 Task: Edit Written By SAAC in Action Trailer
Action: Mouse pressed left at (176, 91)
Screenshot: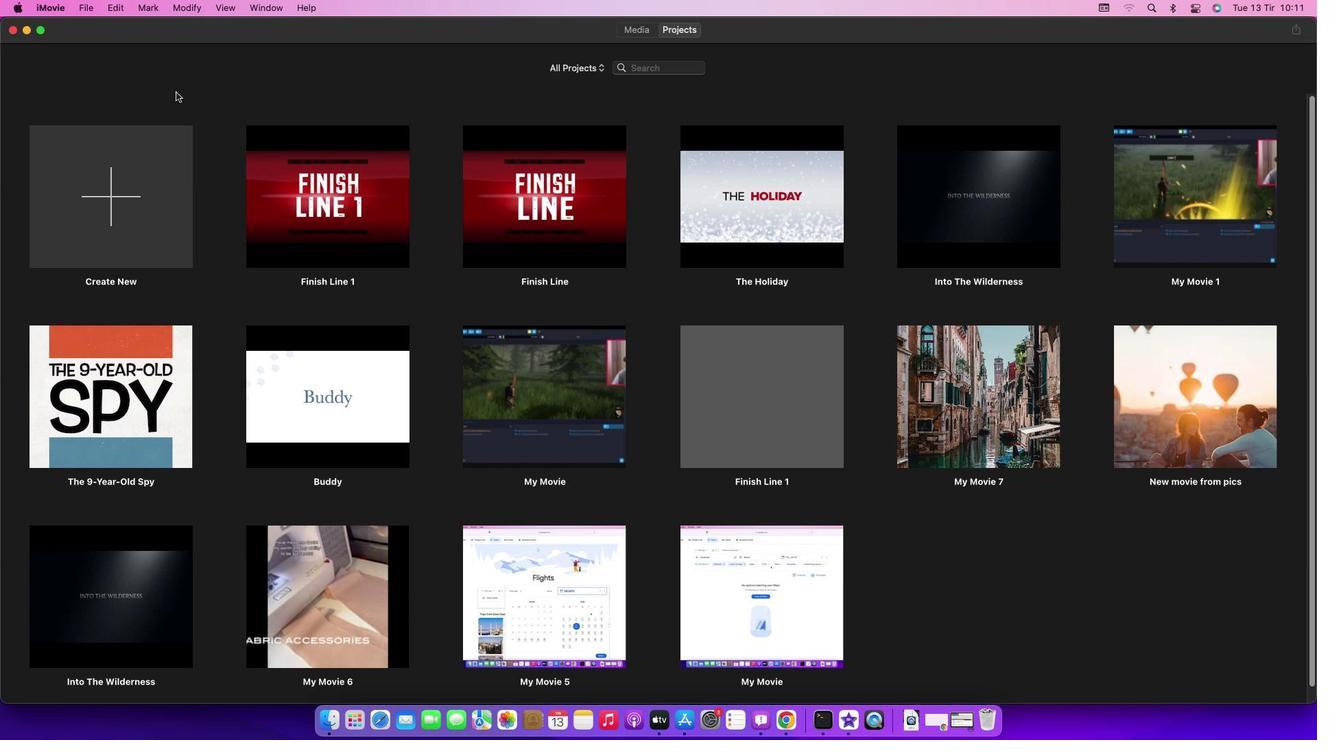 
Action: Mouse moved to (84, 9)
Screenshot: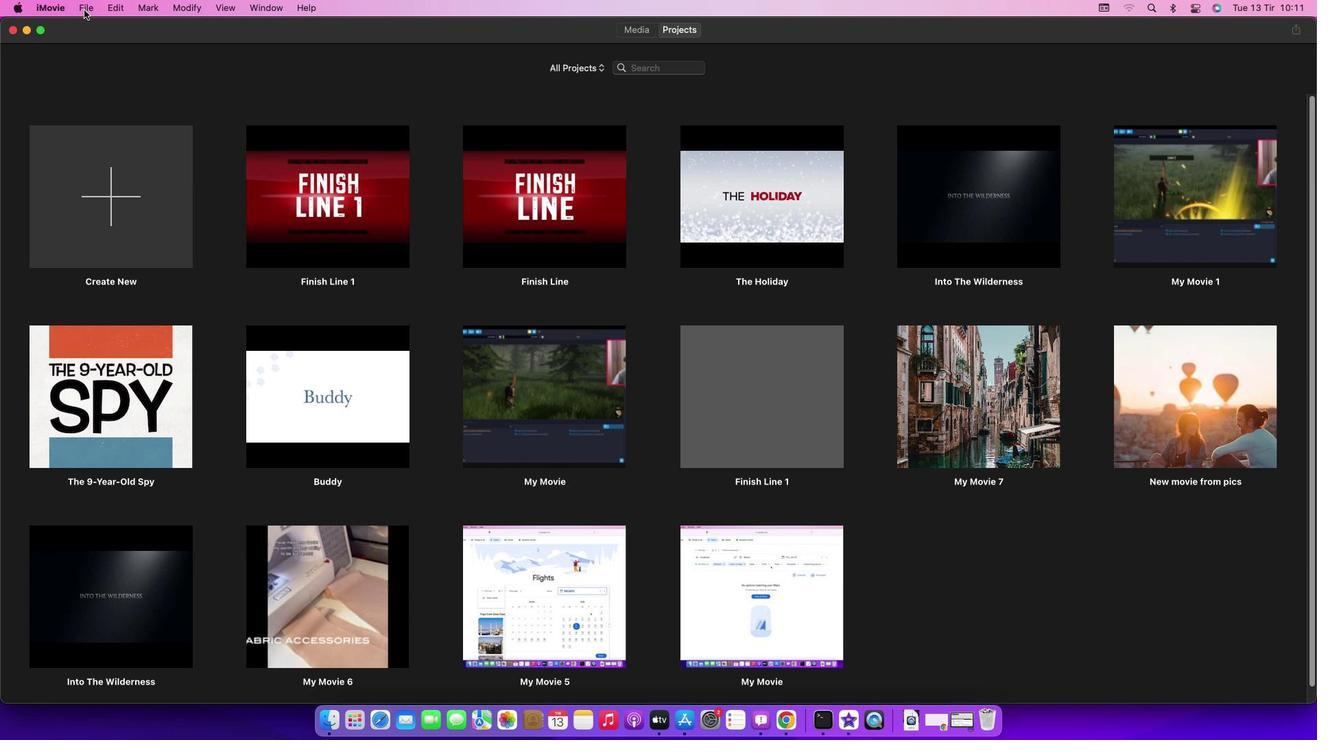 
Action: Mouse pressed left at (84, 9)
Screenshot: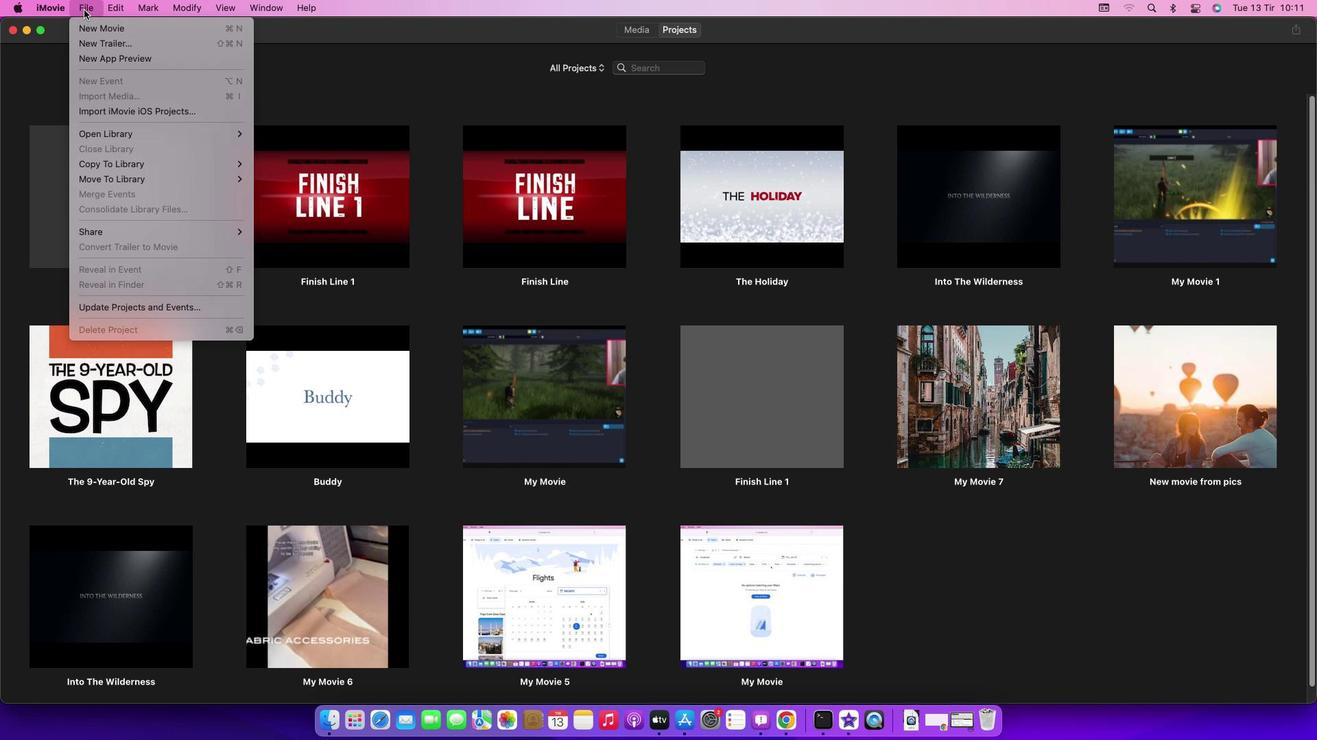 
Action: Mouse moved to (113, 43)
Screenshot: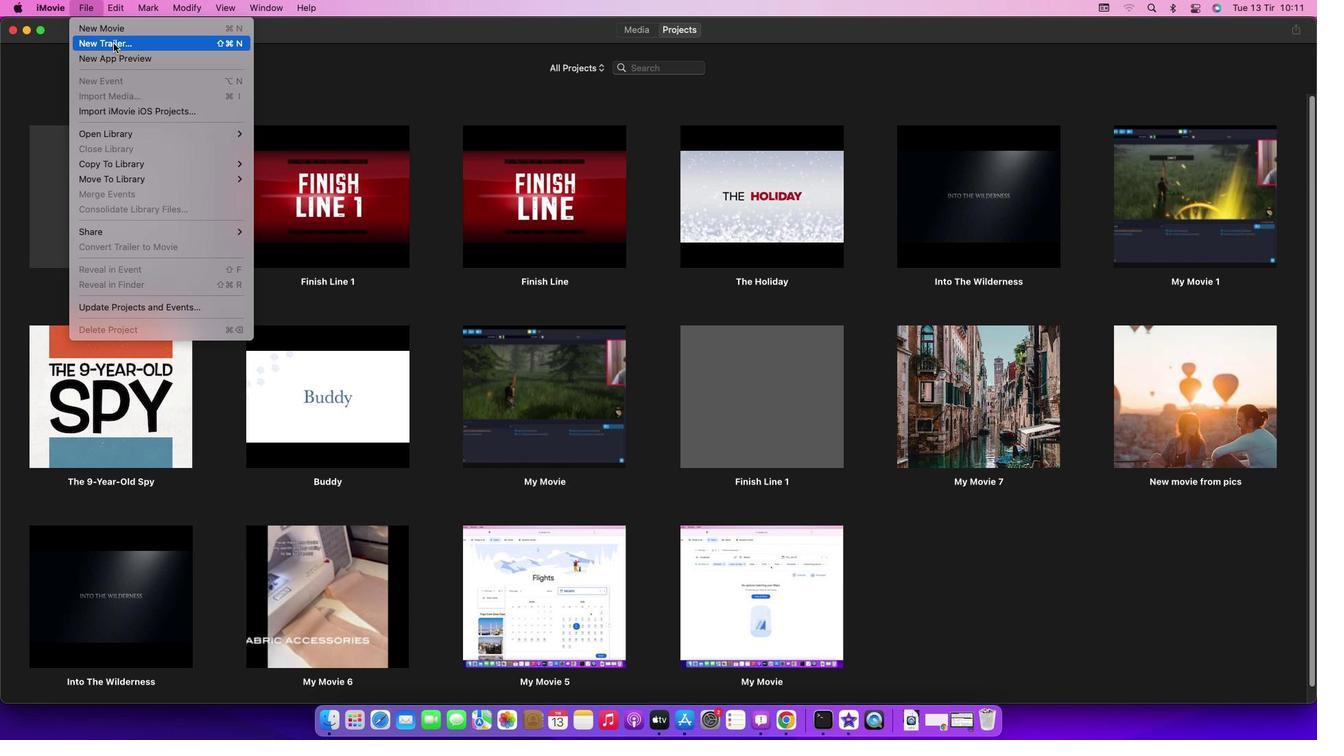 
Action: Mouse pressed left at (113, 43)
Screenshot: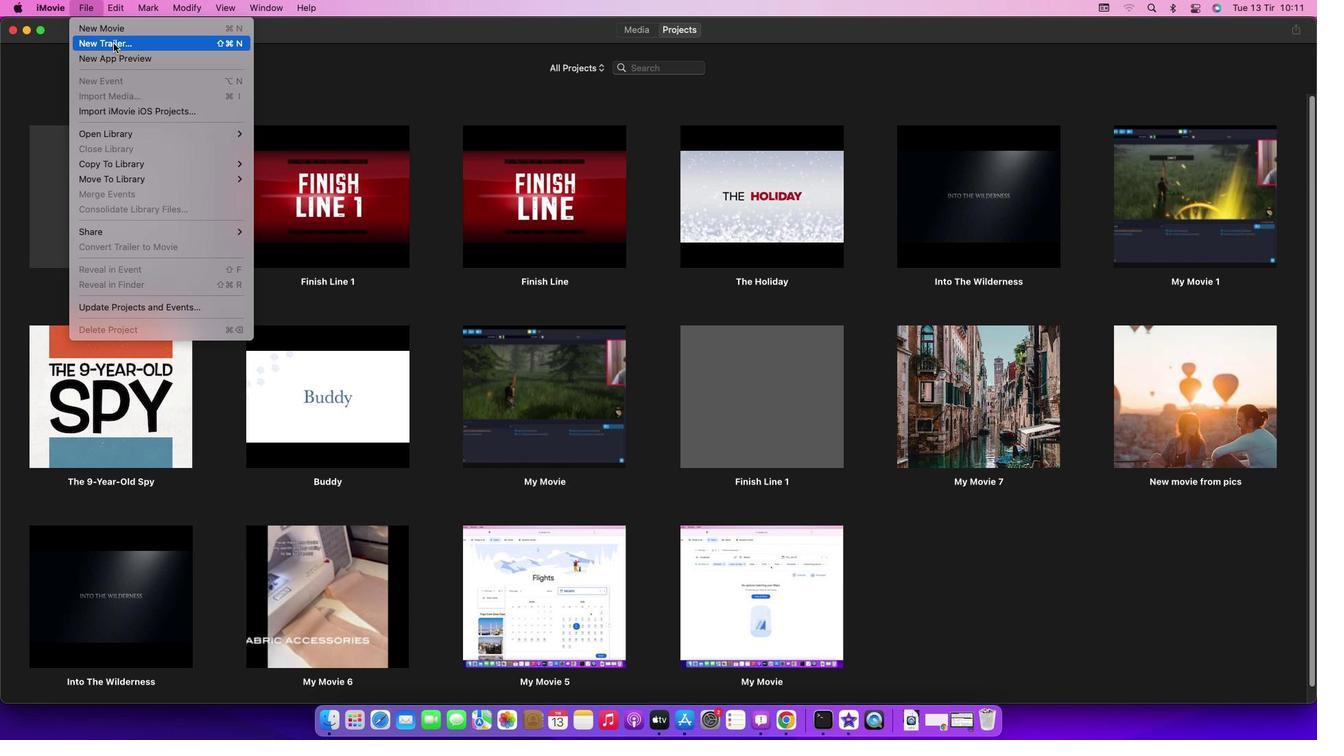
Action: Mouse moved to (801, 390)
Screenshot: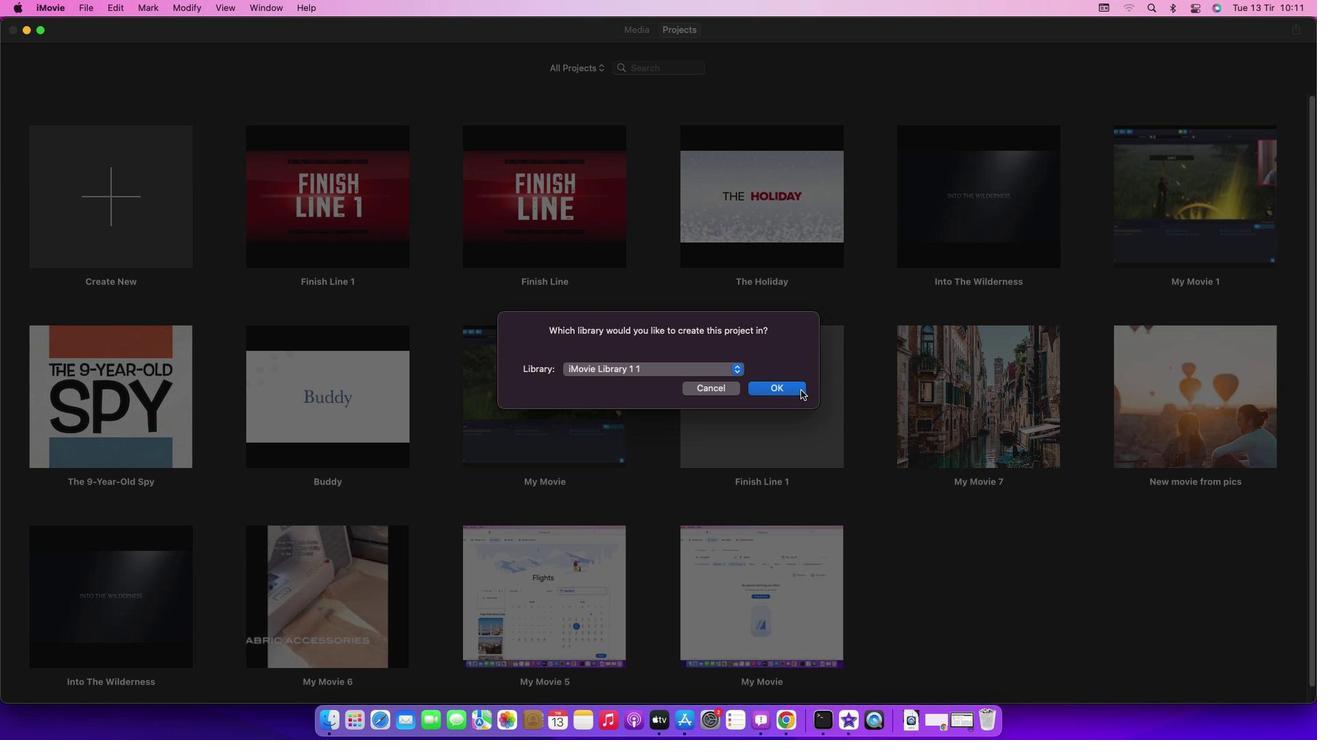 
Action: Mouse pressed left at (801, 390)
Screenshot: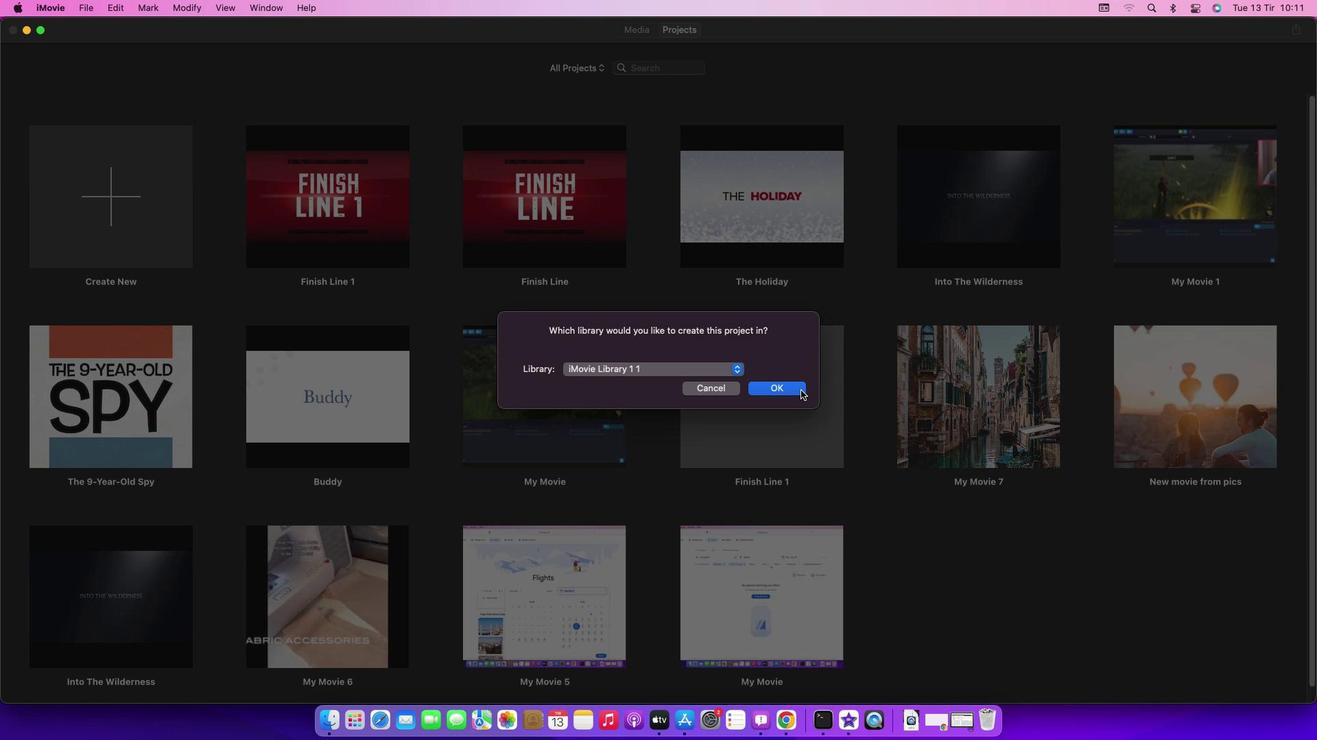 
Action: Mouse moved to (372, 265)
Screenshot: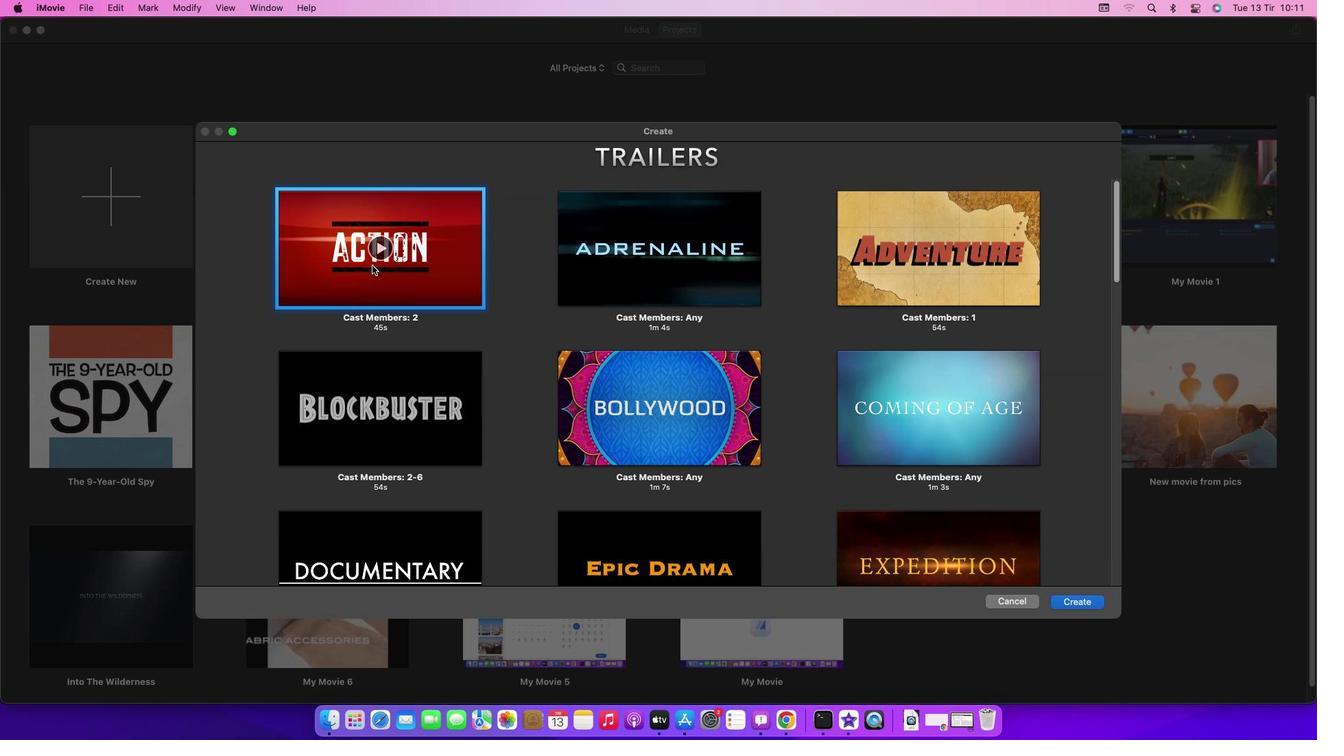 
Action: Mouse pressed left at (372, 265)
Screenshot: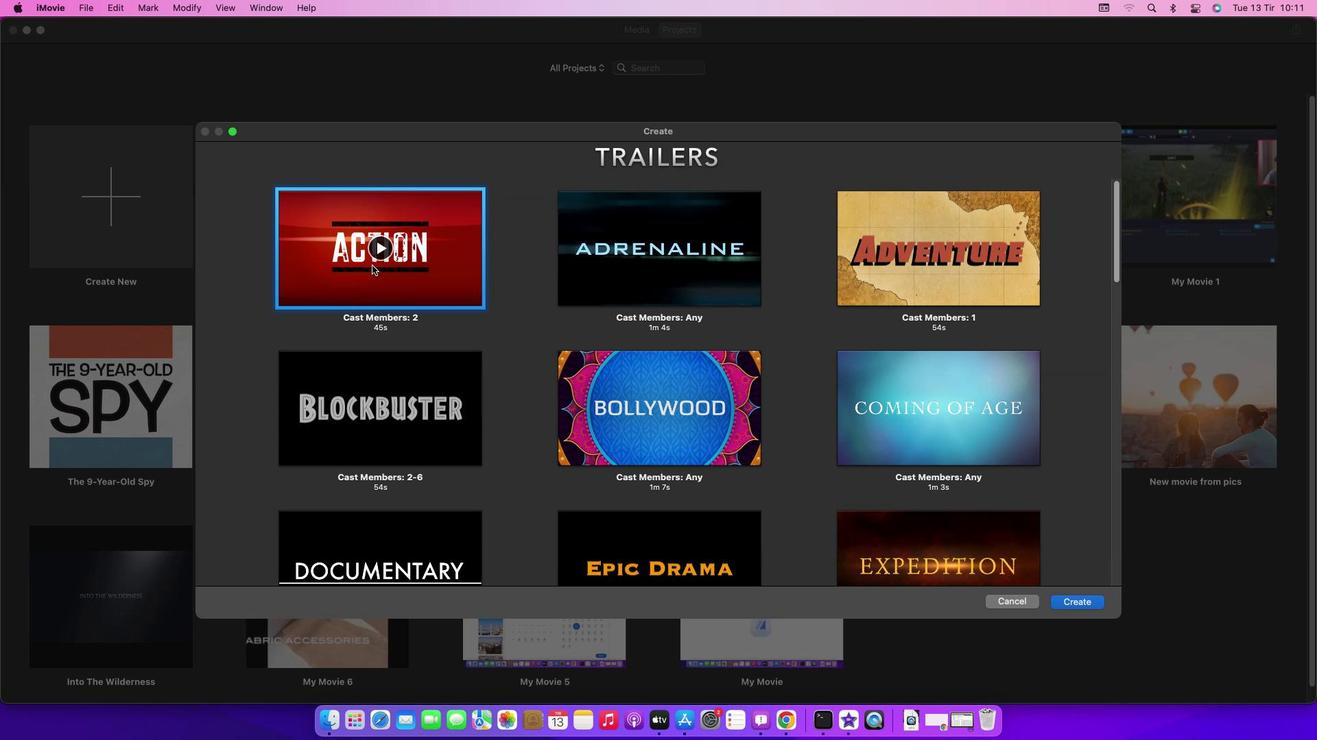 
Action: Mouse moved to (1083, 605)
Screenshot: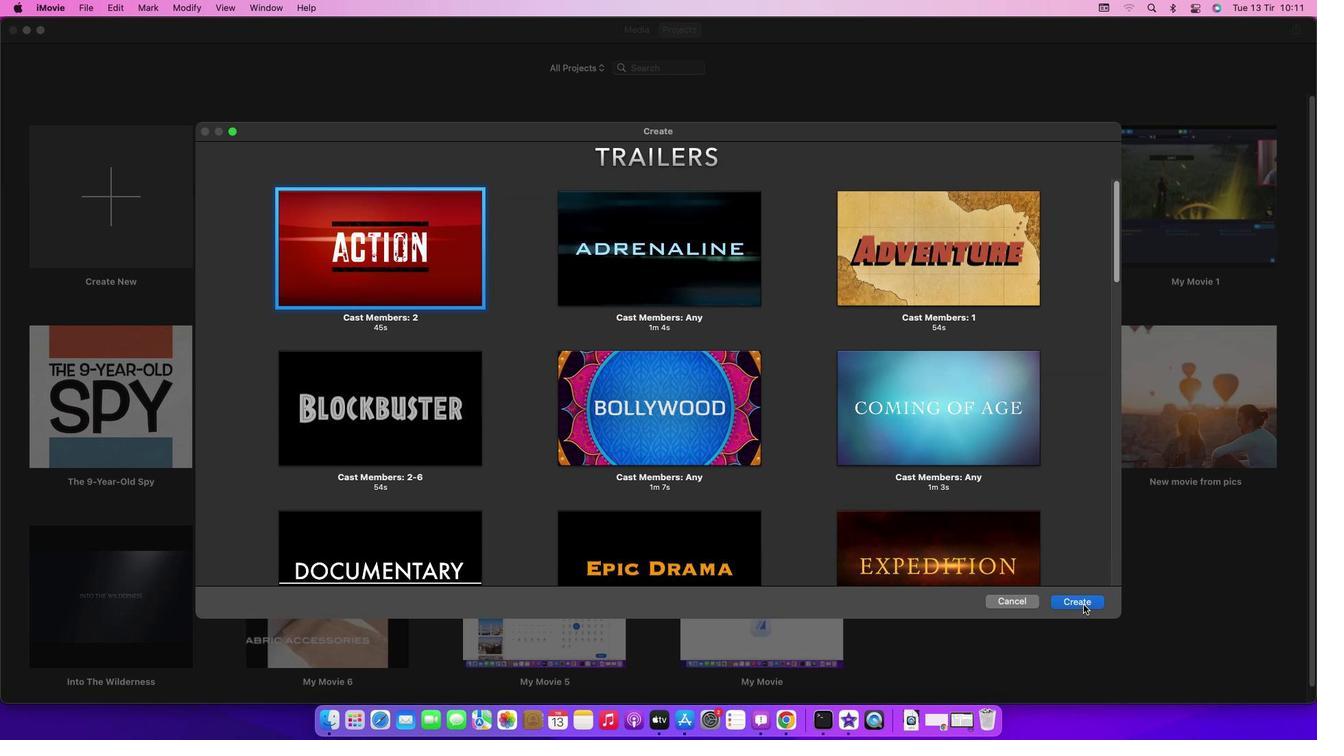 
Action: Mouse pressed left at (1083, 605)
Screenshot: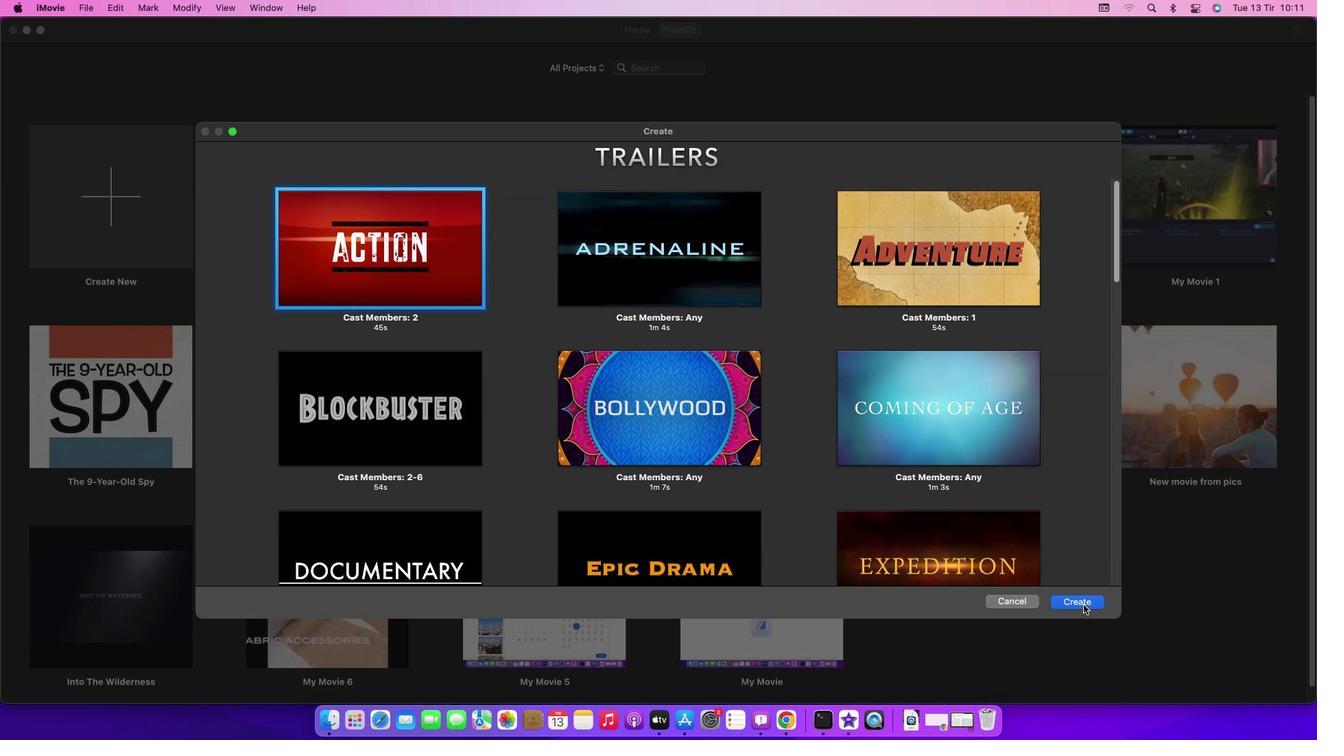 
Action: Mouse moved to (347, 563)
Screenshot: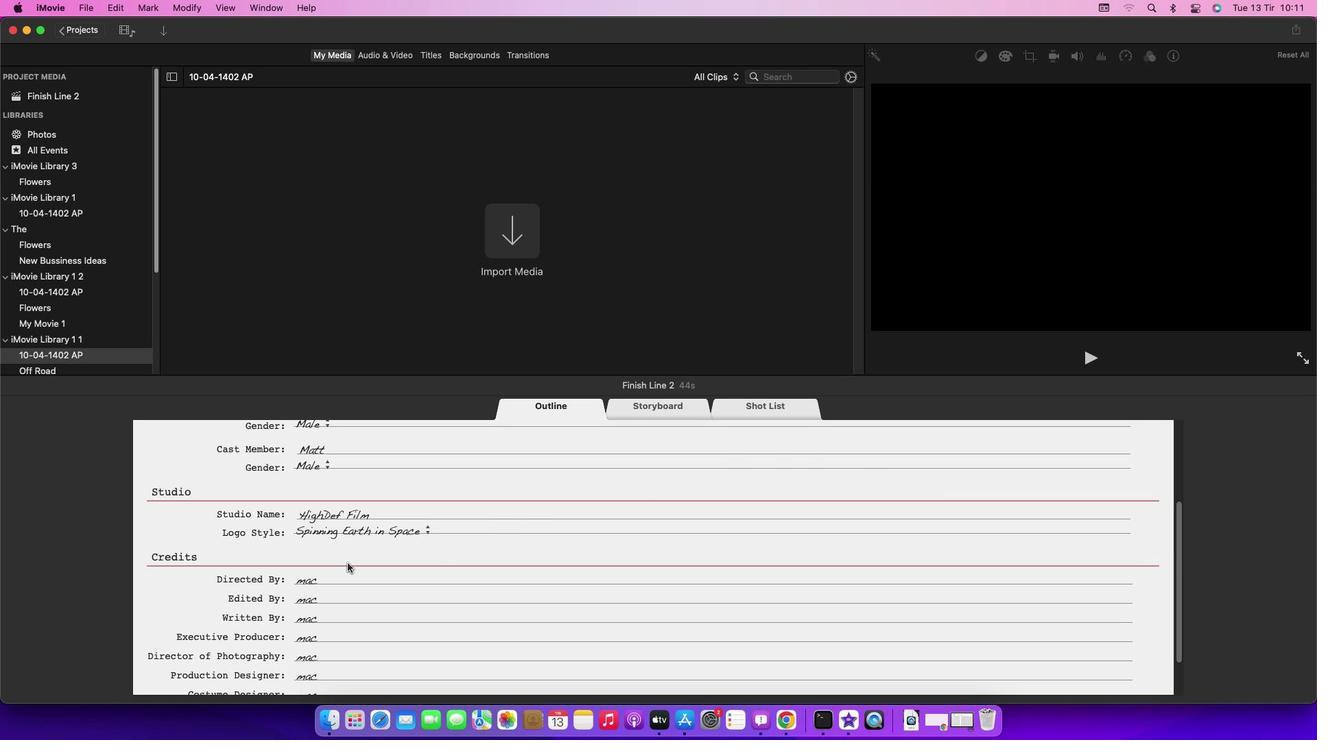 
Action: Mouse scrolled (347, 563) with delta (0, 0)
Screenshot: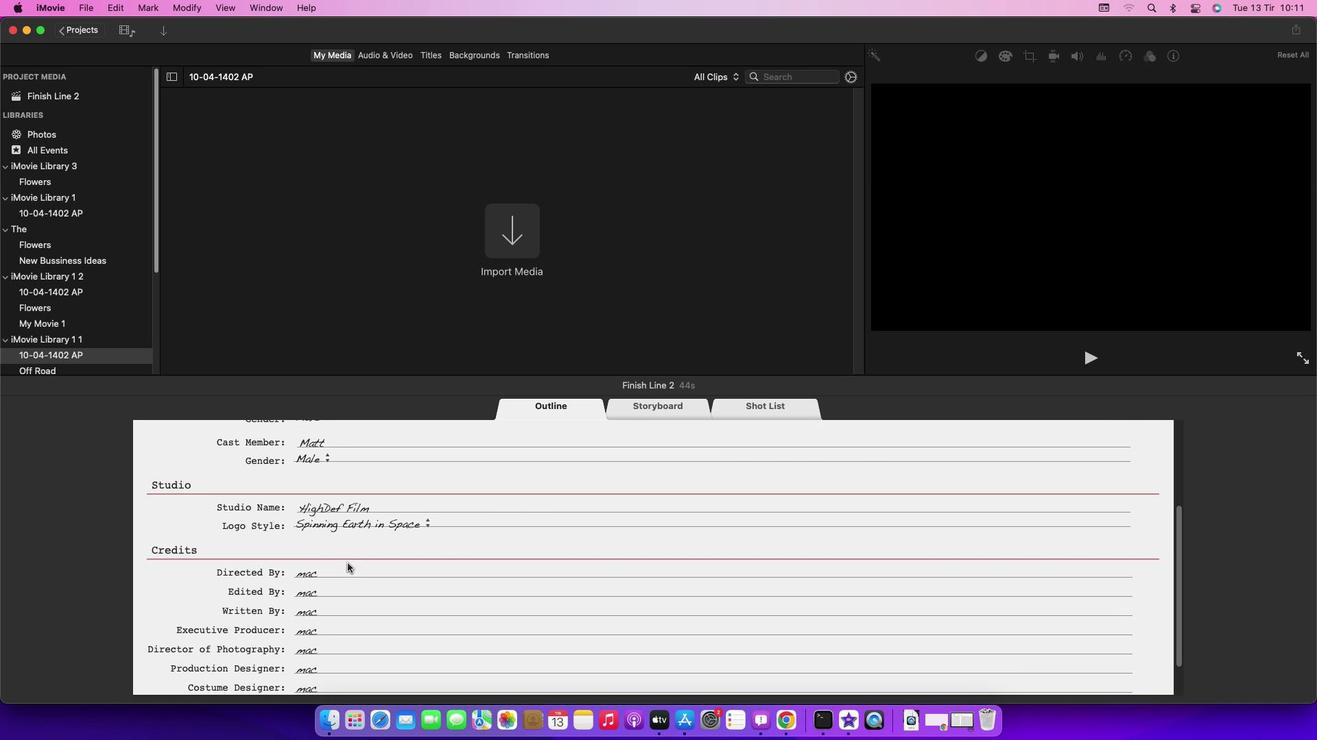 
Action: Mouse scrolled (347, 563) with delta (0, 0)
Screenshot: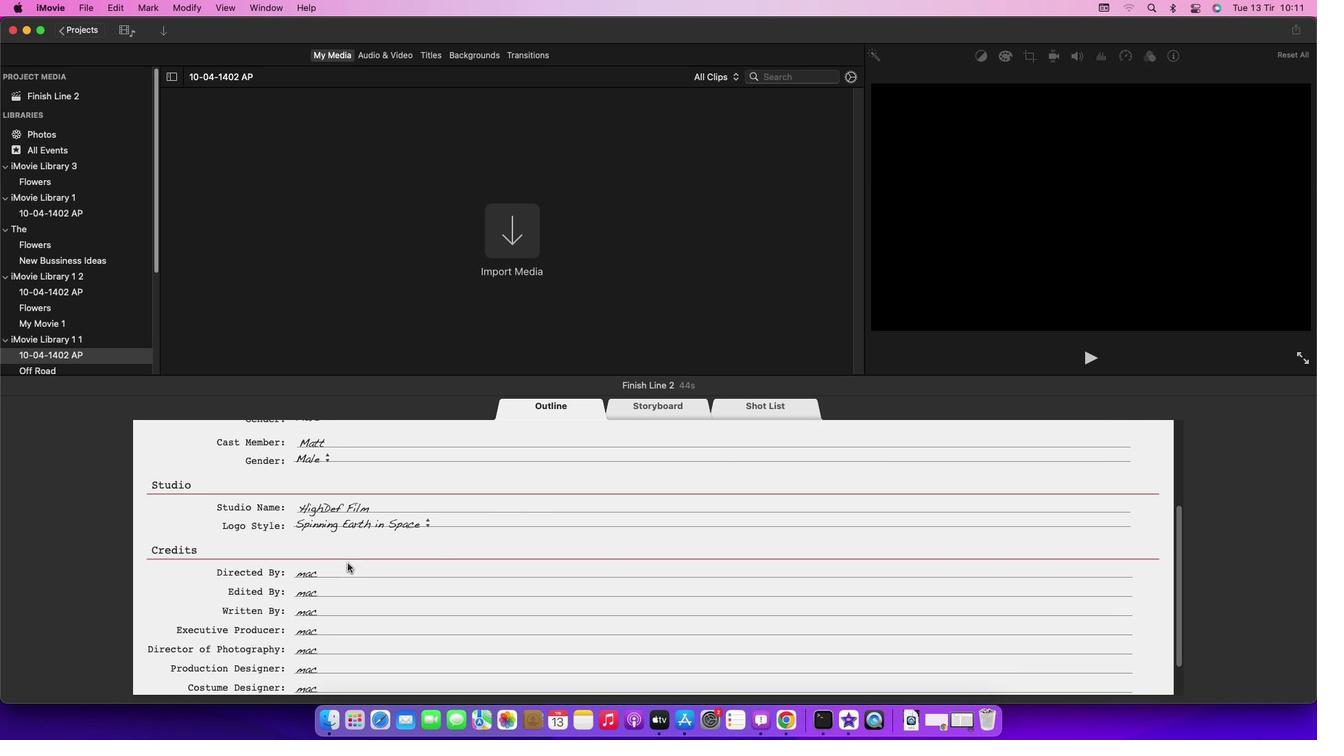 
Action: Mouse scrolled (347, 563) with delta (0, -1)
Screenshot: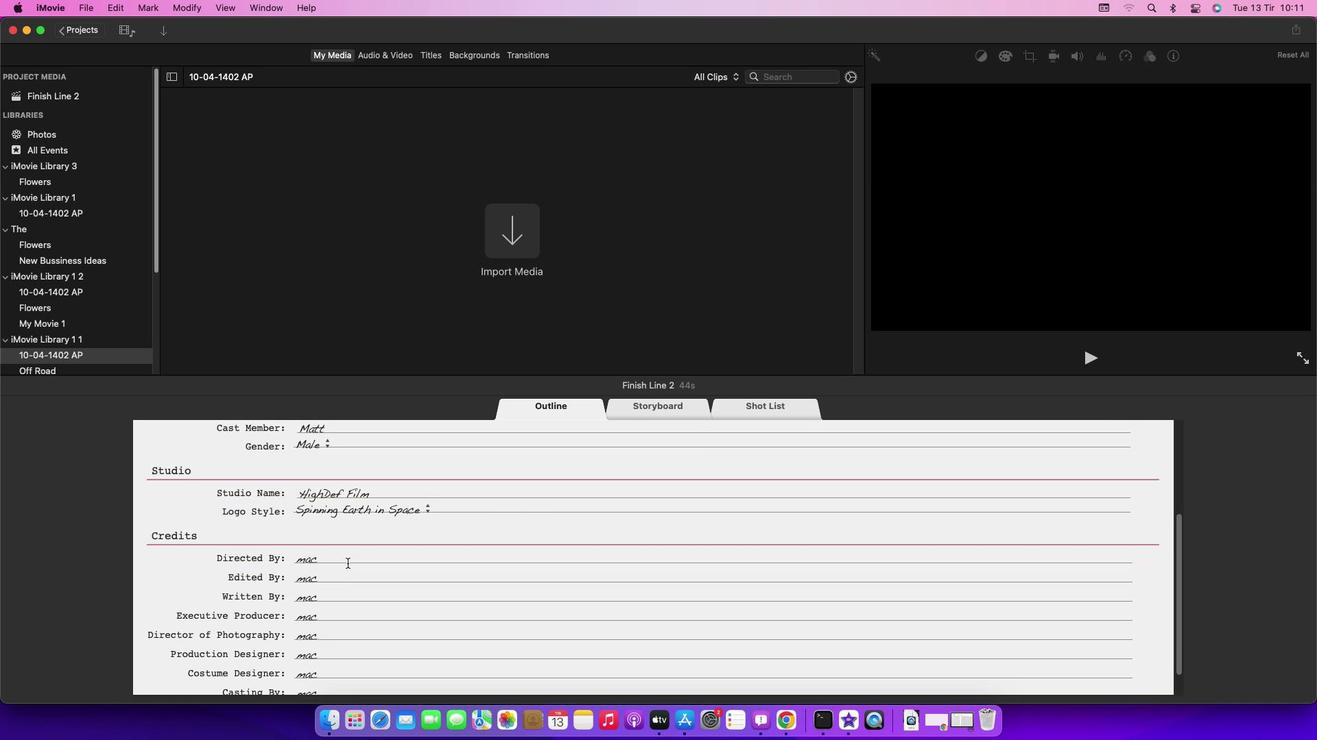 
Action: Mouse moved to (327, 596)
Screenshot: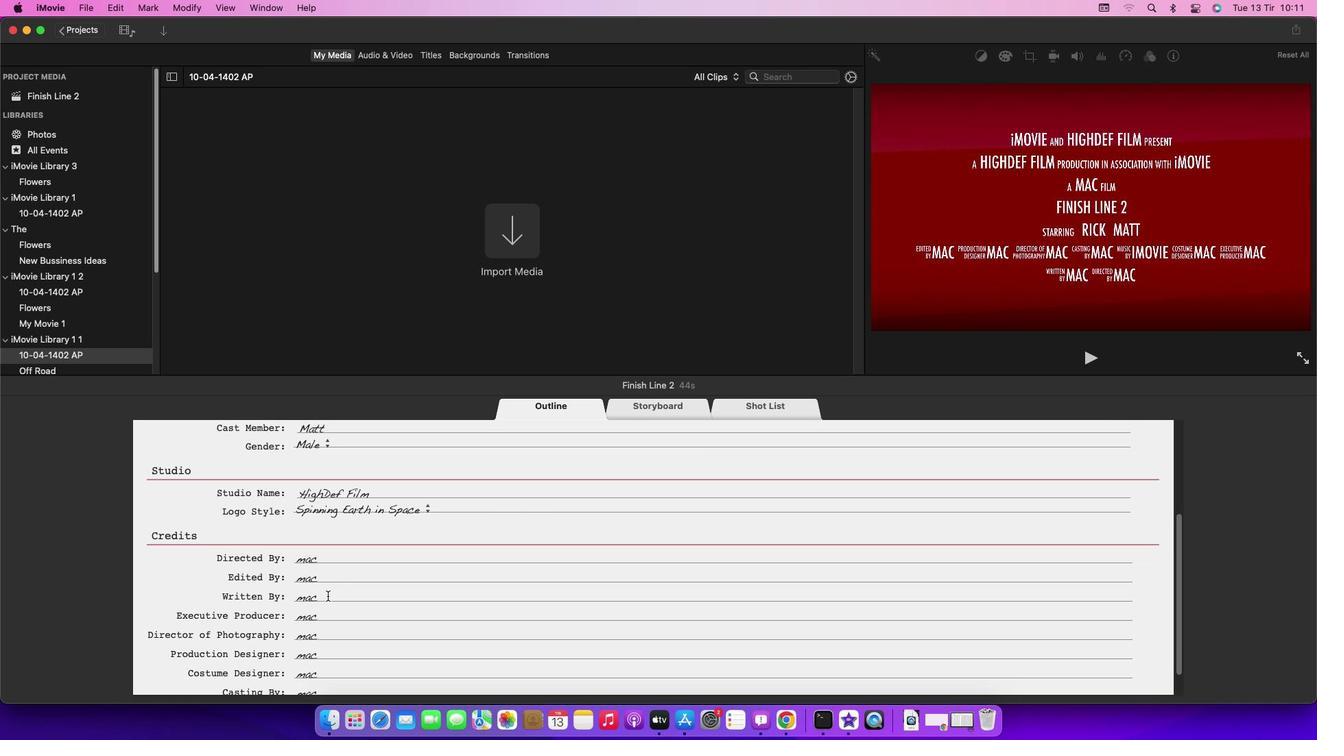 
Action: Mouse pressed left at (327, 596)
Screenshot: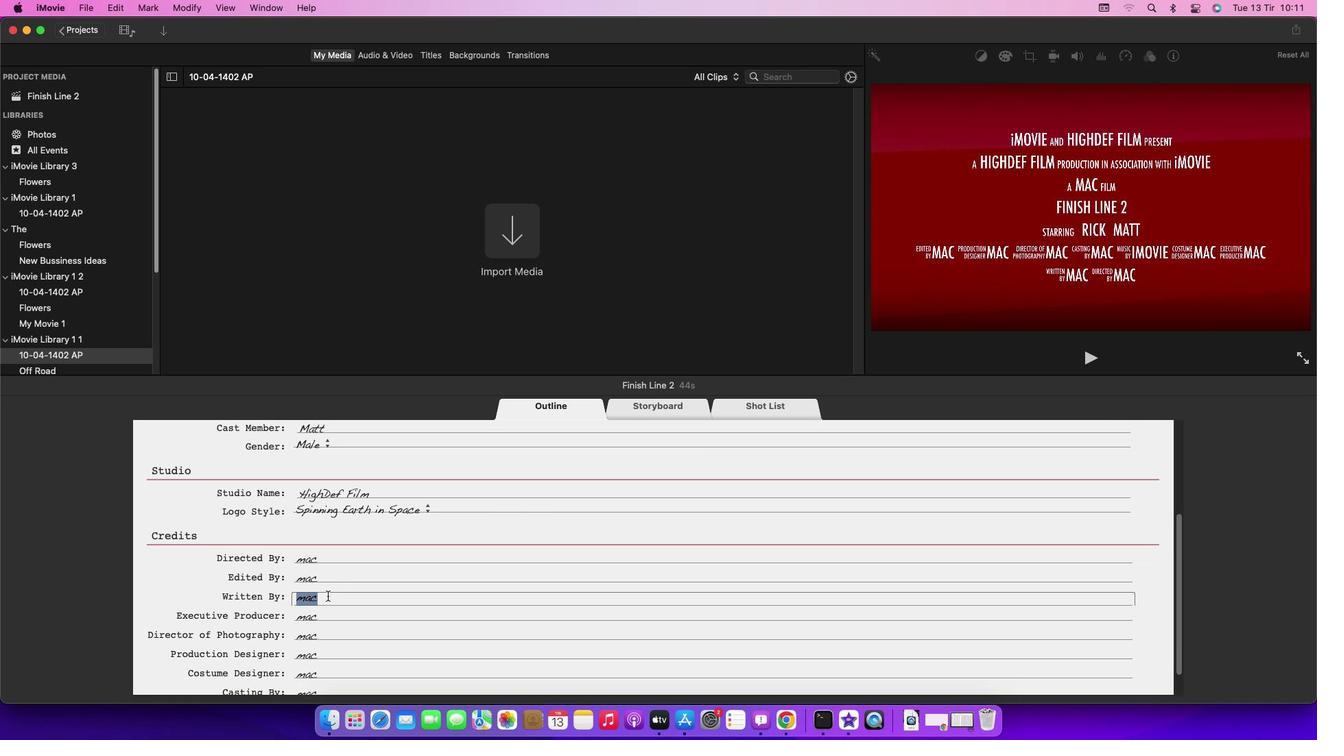 
Action: Key pressed Key.backspace'S''A''A''C'Key.enter
Screenshot: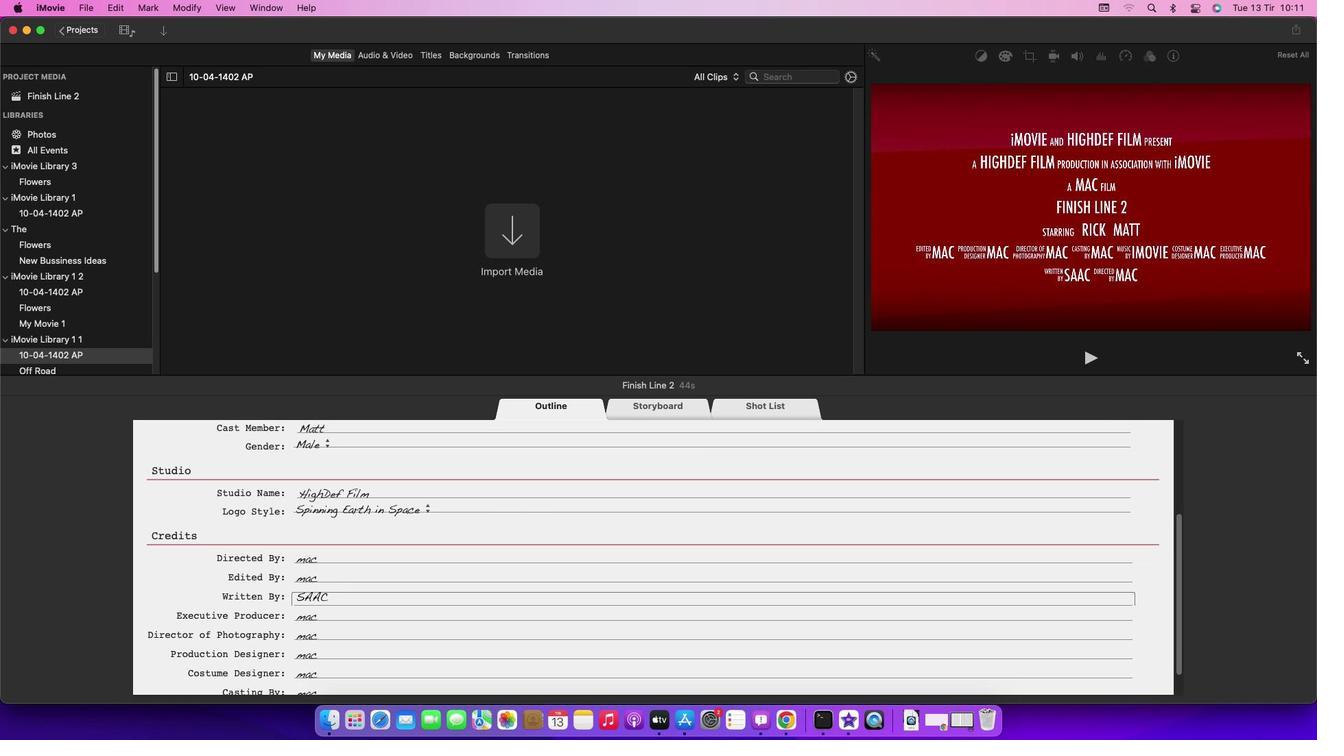 
